 Task: Change curve  line to dotted.
Action: Mouse moved to (533, 413)
Screenshot: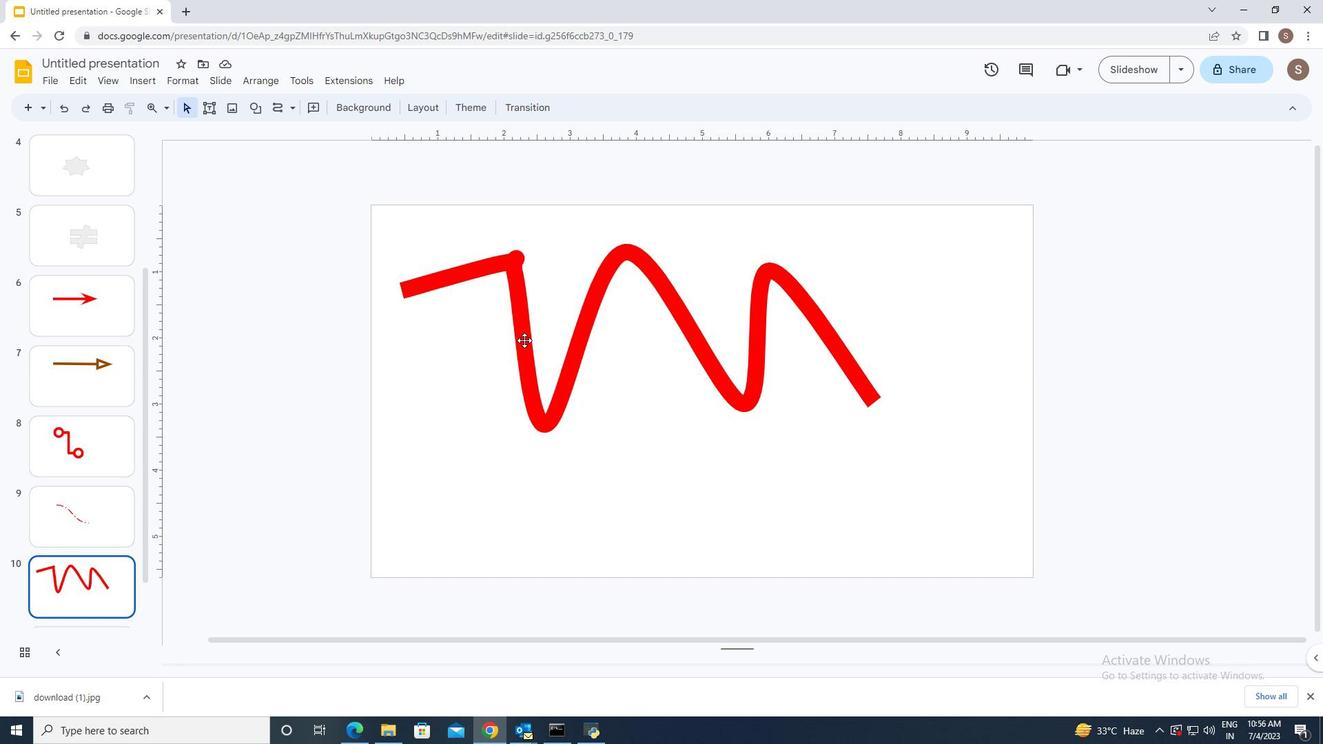 
Action: Mouse pressed left at (533, 413)
Screenshot: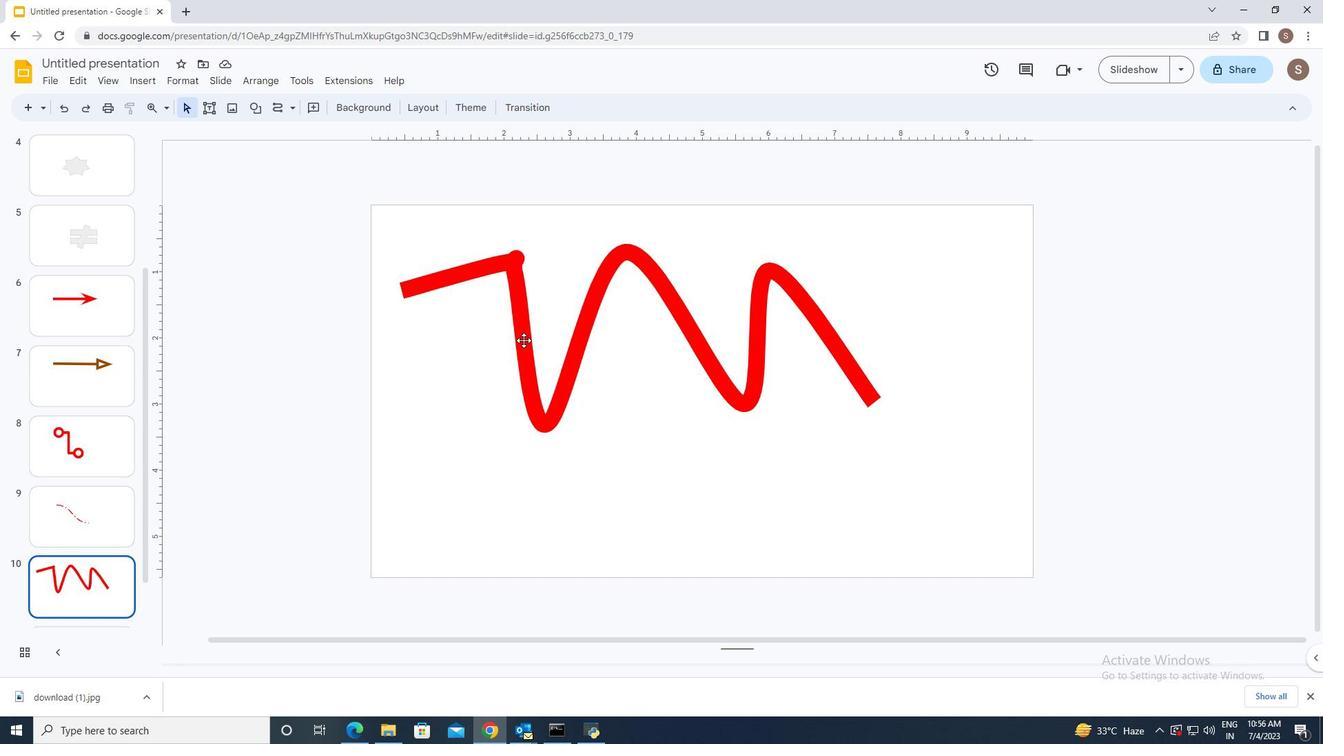 
Action: Mouse moved to (455, 85)
Screenshot: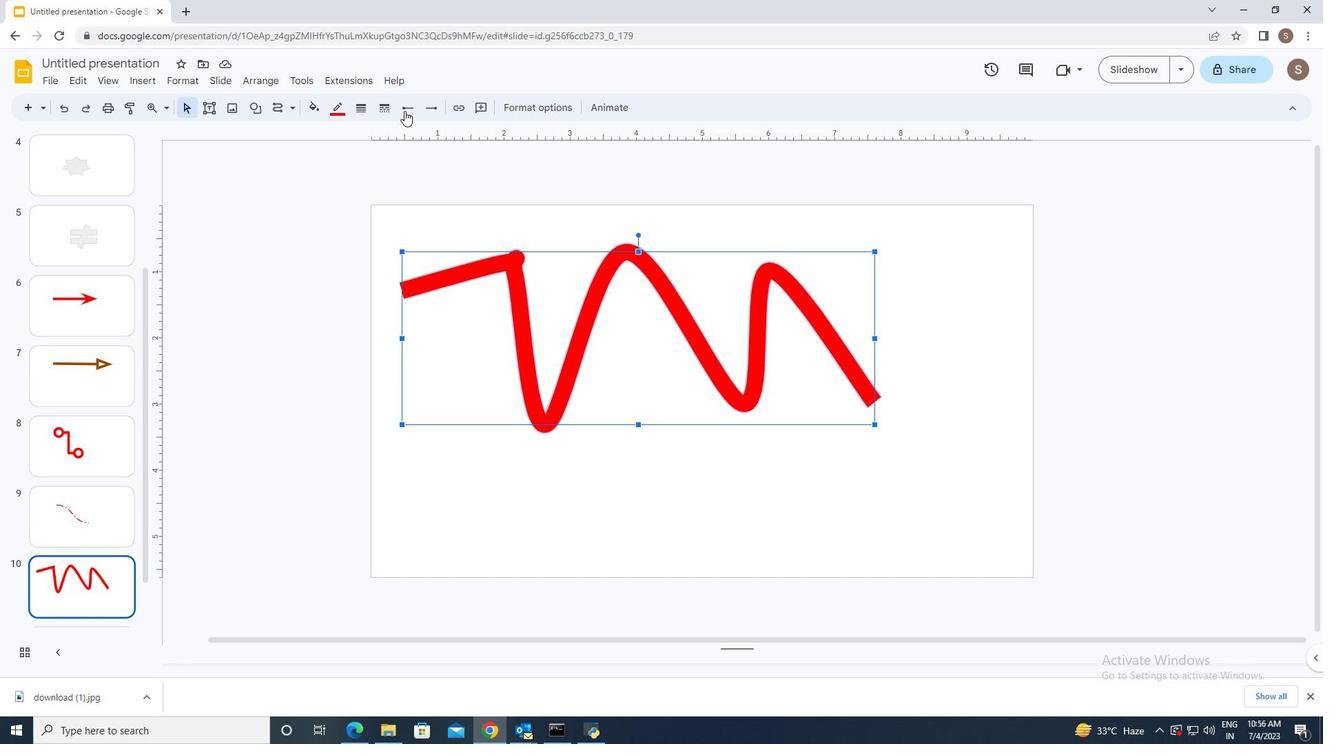 
Action: Key pressed <Key.cmd>
Screenshot: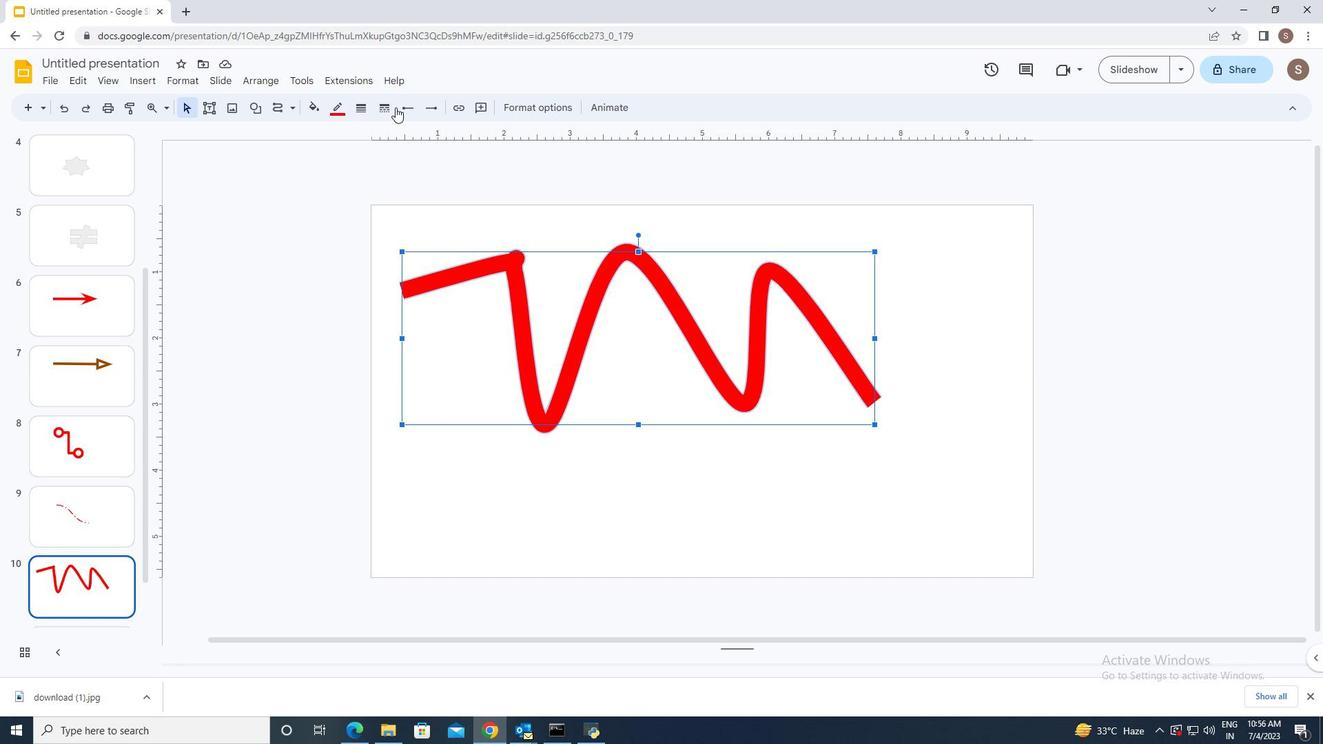 
Action: Mouse moved to (372, 102)
Screenshot: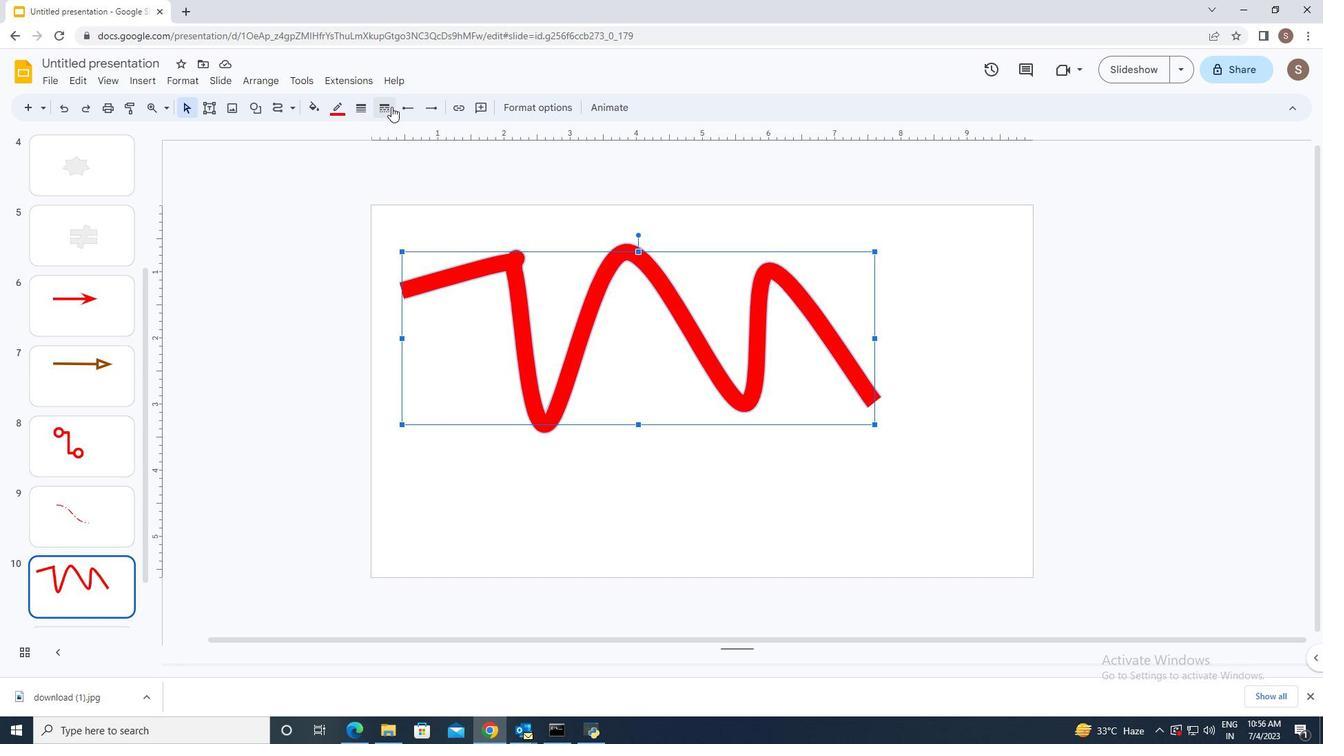 
Action: Key pressed l
Screenshot: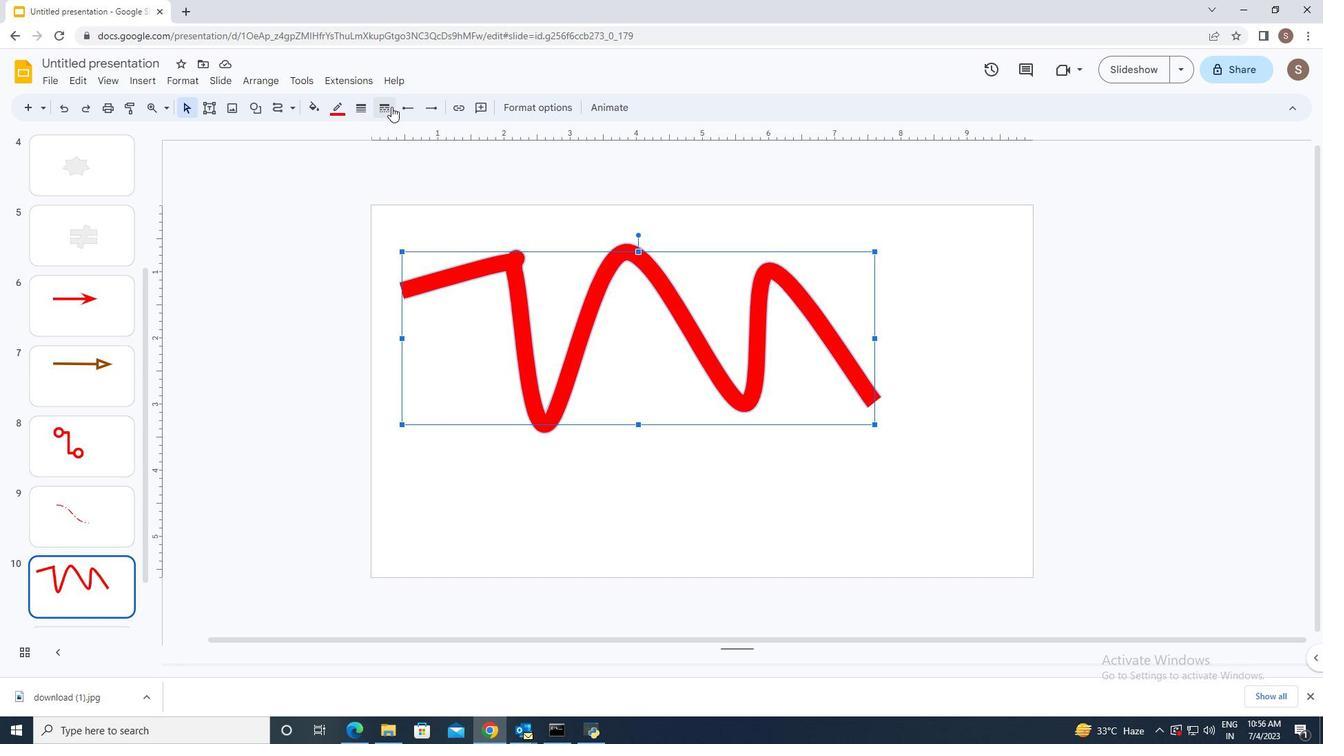 
Action: Mouse moved to (326, 144)
Screenshot: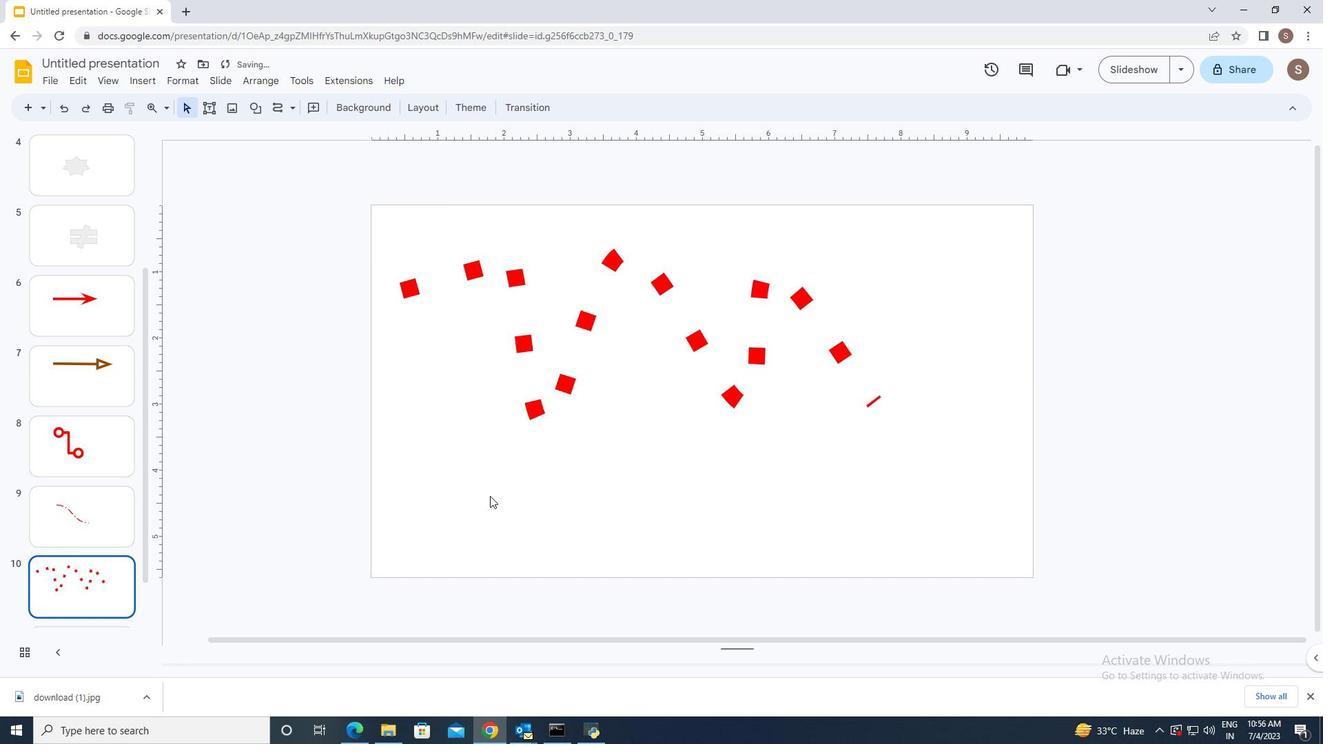 
Action: Key pressed <Key.alt_l><Key.delete>
Screenshot: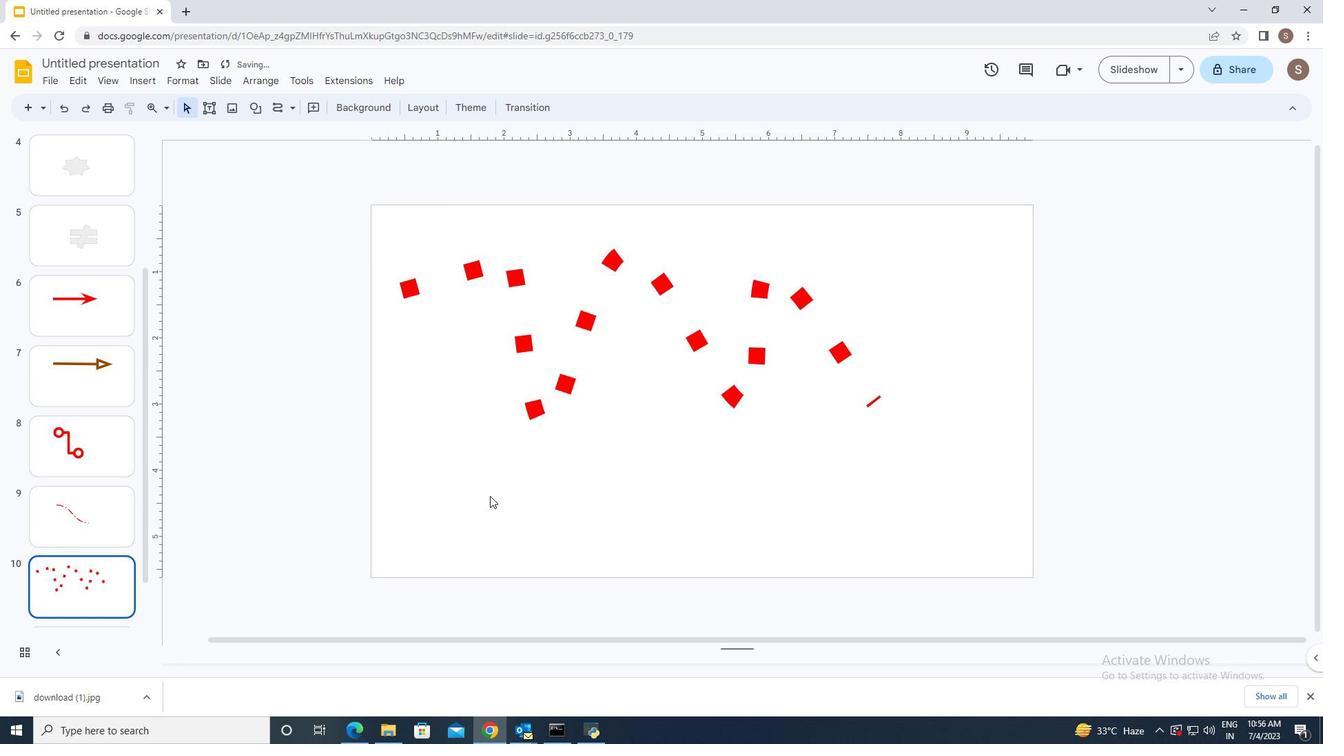 
Action: Mouse moved to (524, 340)
Screenshot: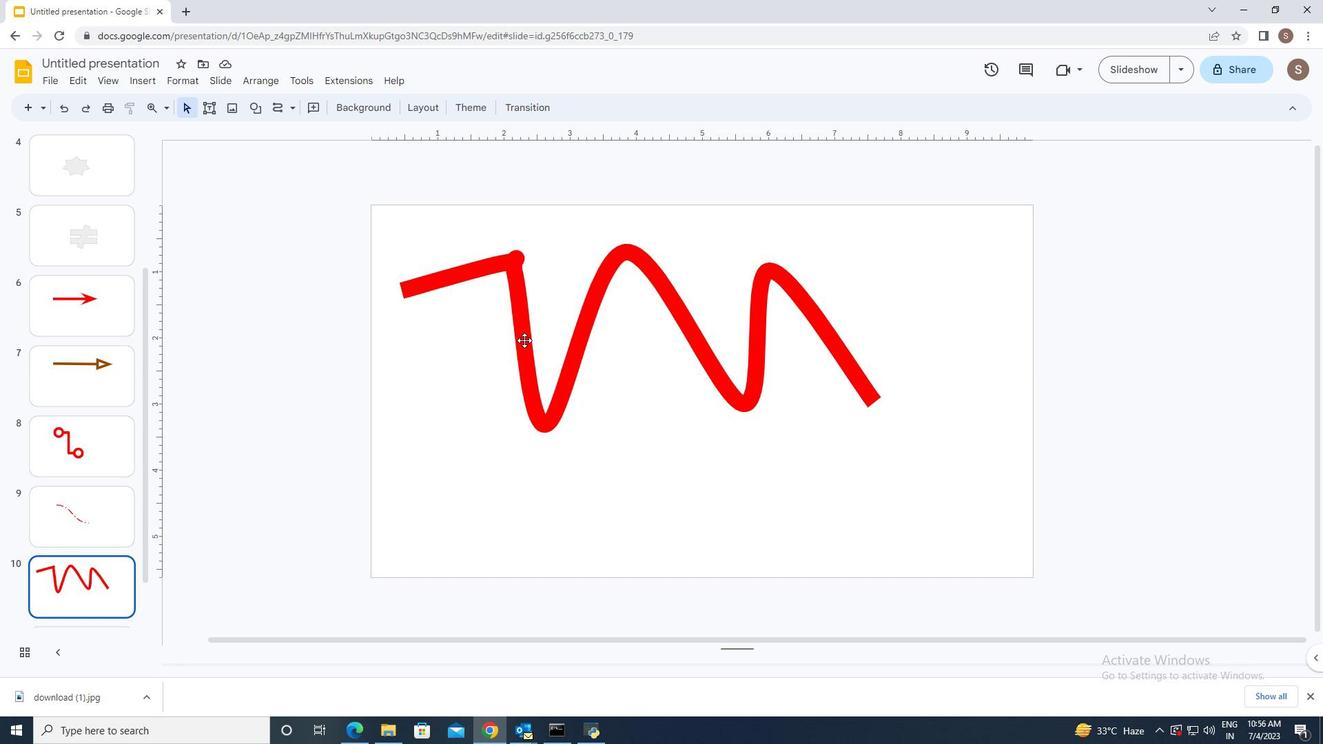 
Action: Mouse pressed left at (524, 340)
Screenshot: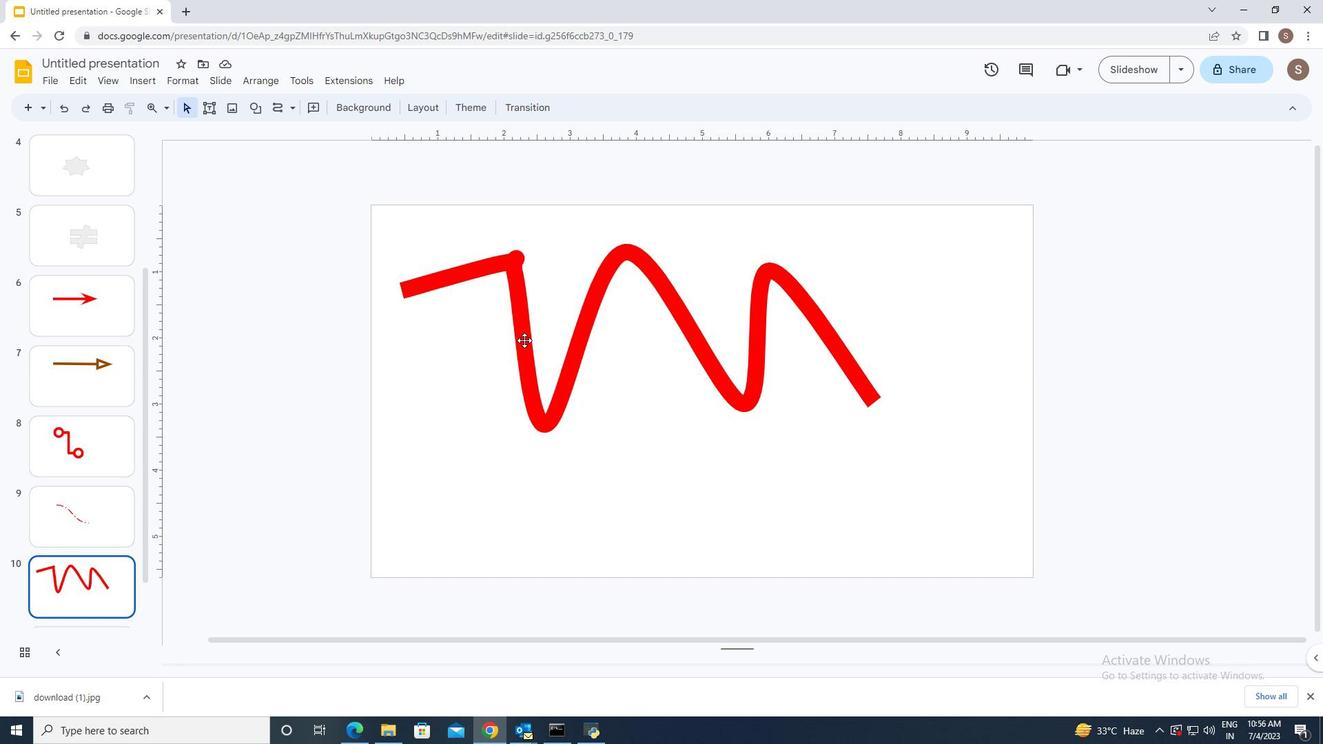 
Action: Mouse moved to (391, 106)
Screenshot: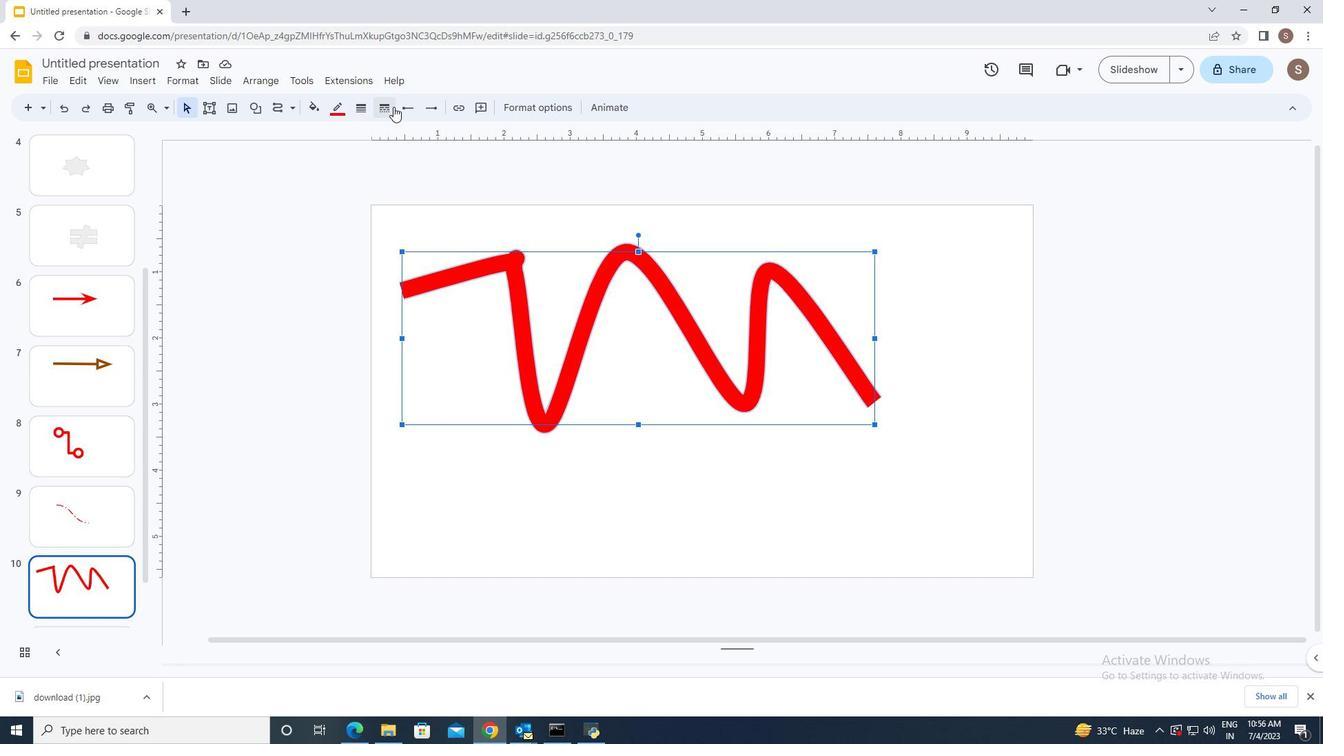 
Action: Mouse pressed left at (391, 106)
Screenshot: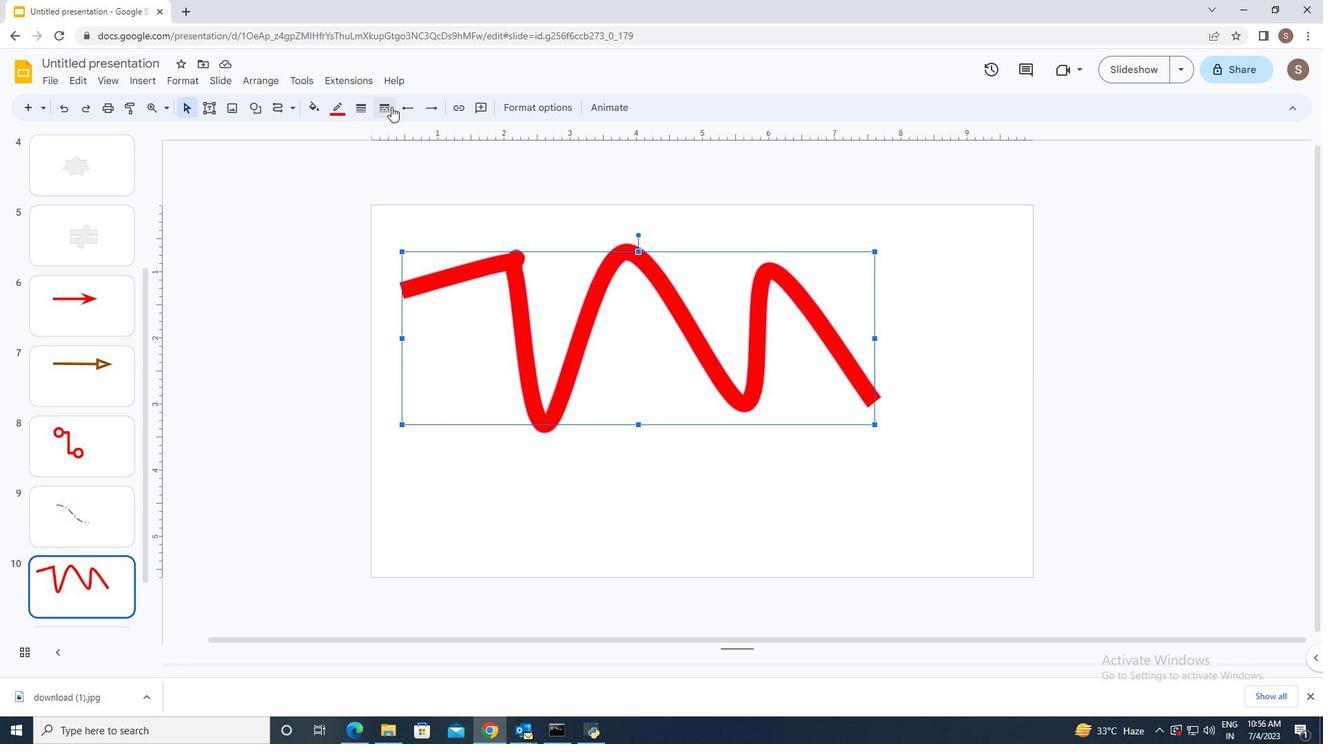 
Action: Mouse moved to (421, 146)
Screenshot: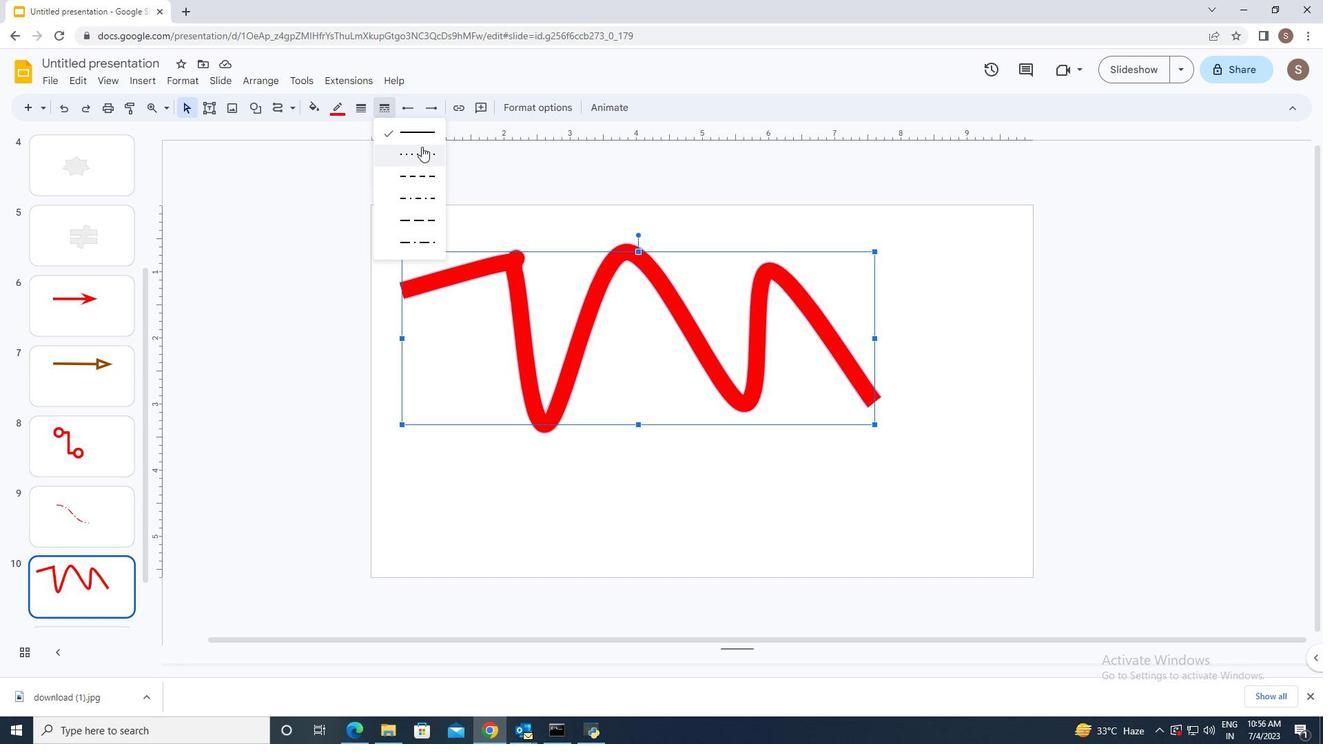 
Action: Mouse pressed left at (421, 146)
Screenshot: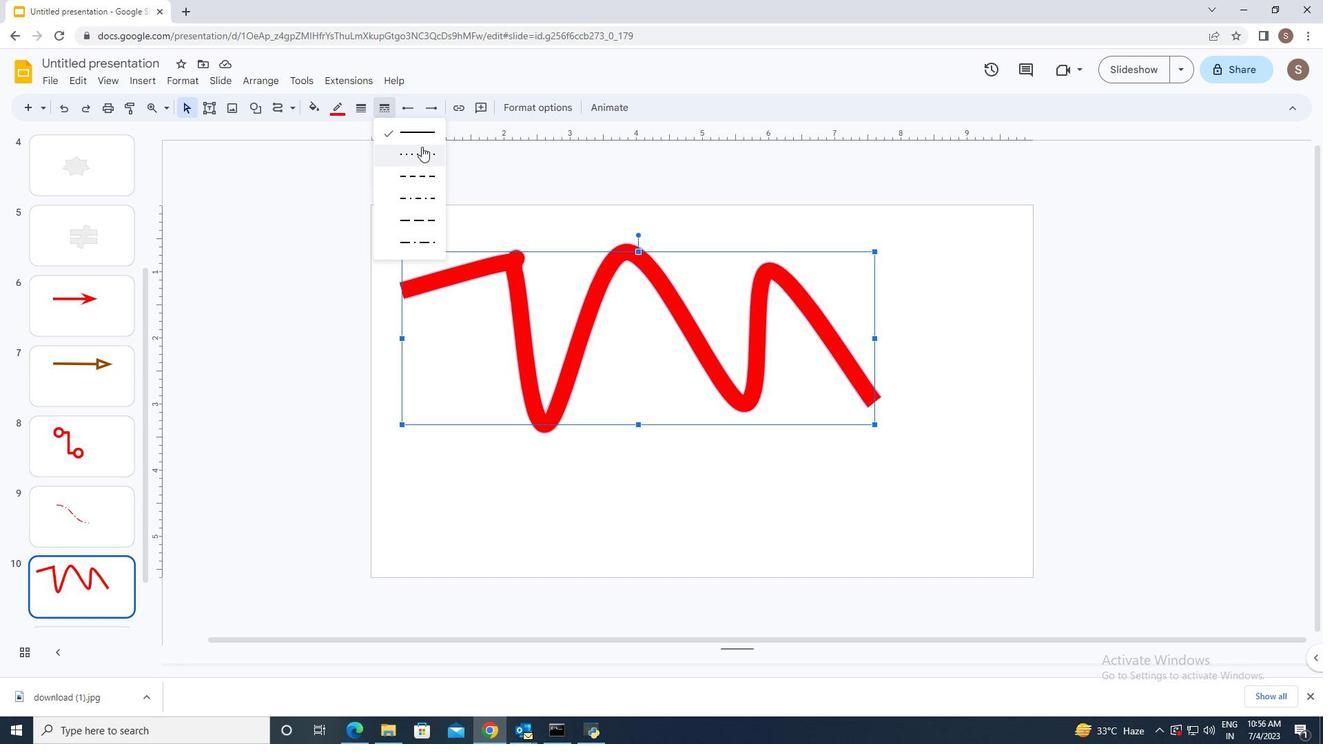 
Action: Mouse moved to (490, 496)
Screenshot: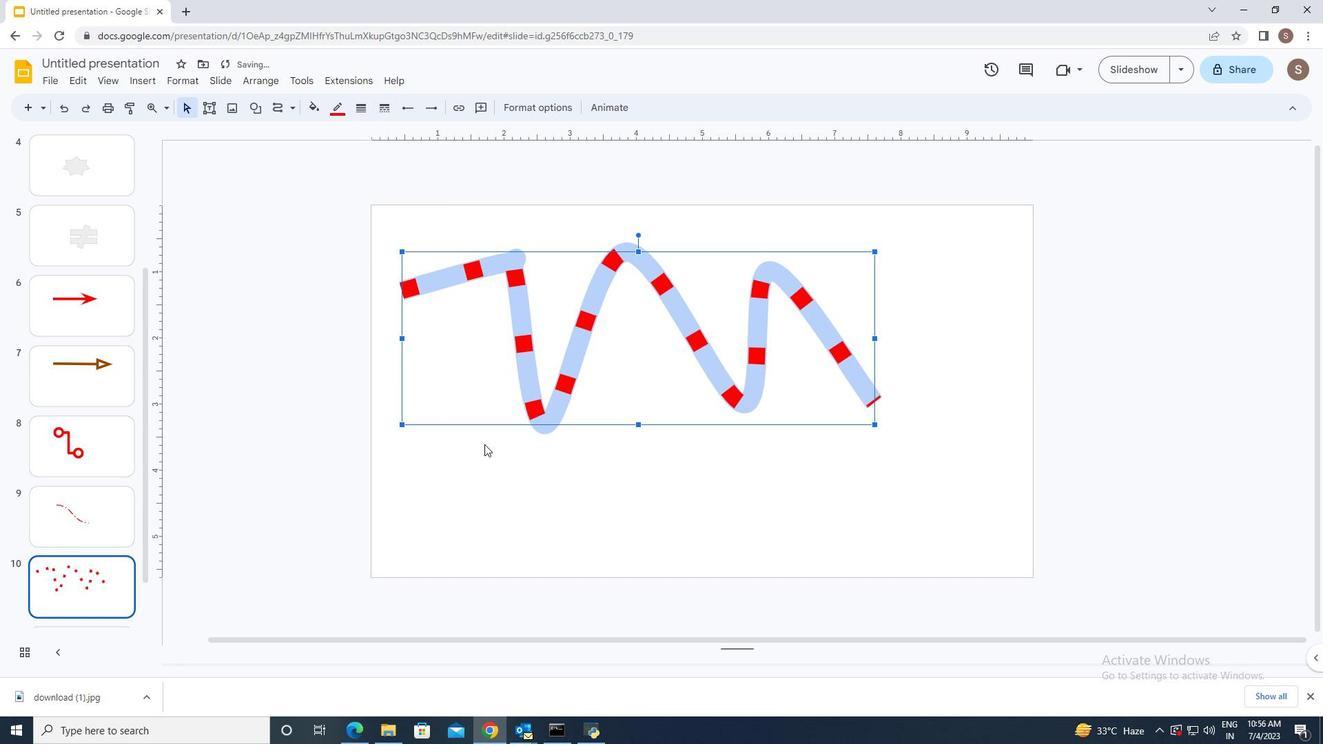 
Action: Mouse pressed left at (490, 496)
Screenshot: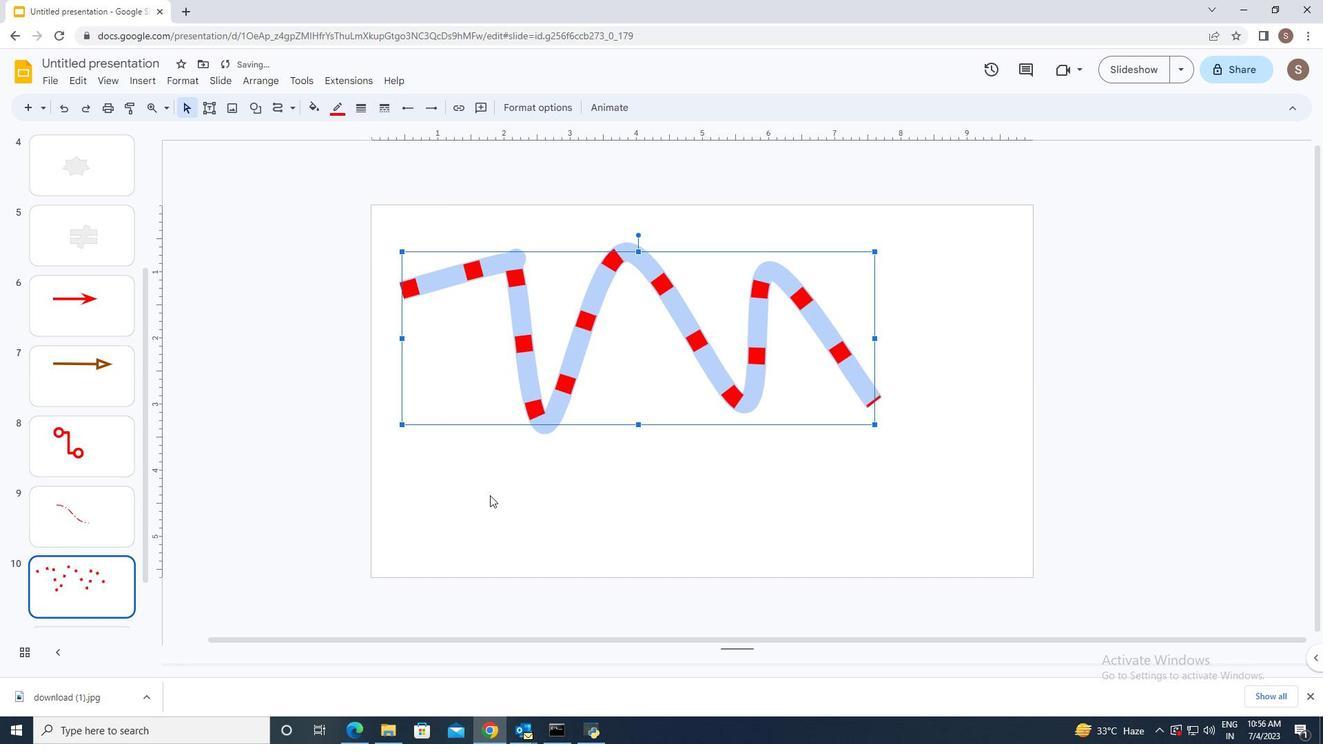 
